 Task: Reply All to email with the signature David Green with the subject 'Invoice follow-up' from softage.1@softage.net with the message 'I would like to schedule a meeting to discuss the project's communication plan.'
Action: Mouse moved to (1348, 224)
Screenshot: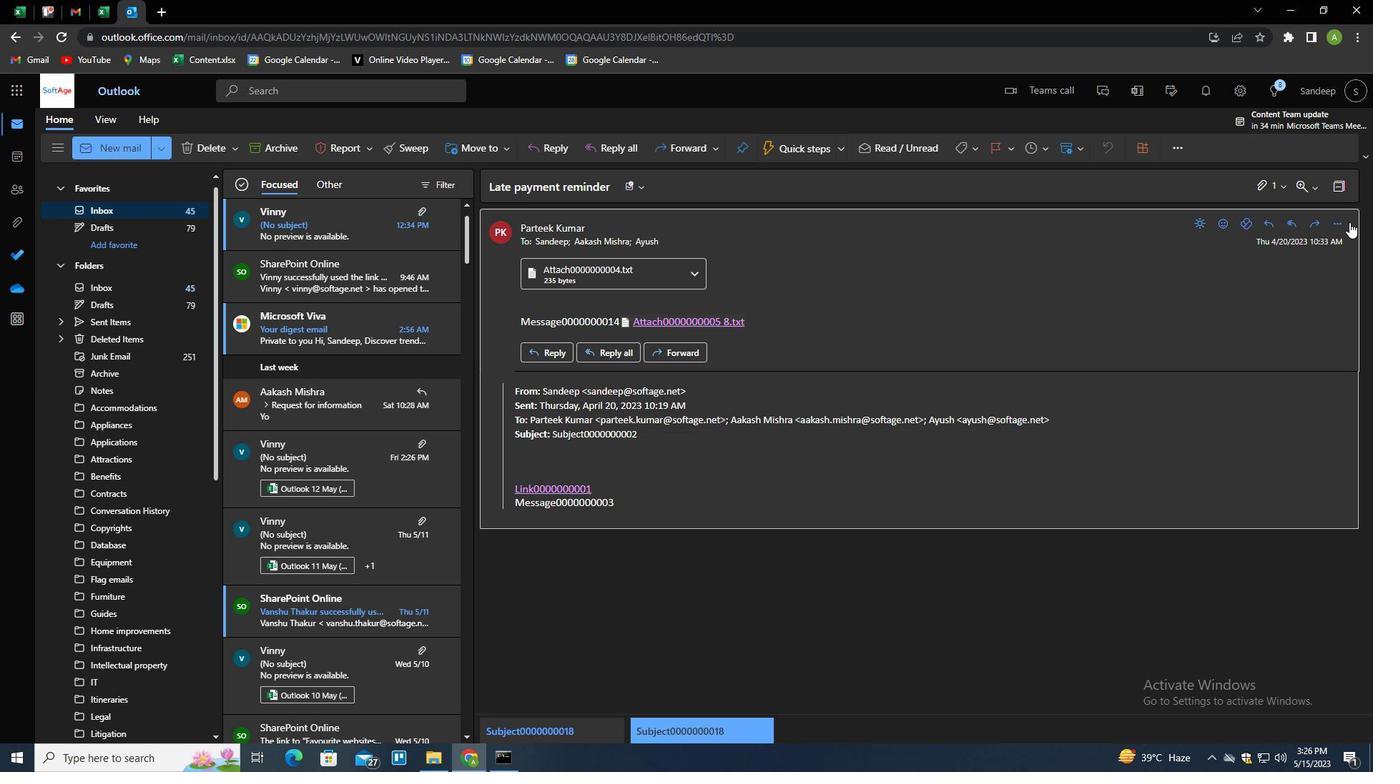 
Action: Mouse pressed left at (1348, 224)
Screenshot: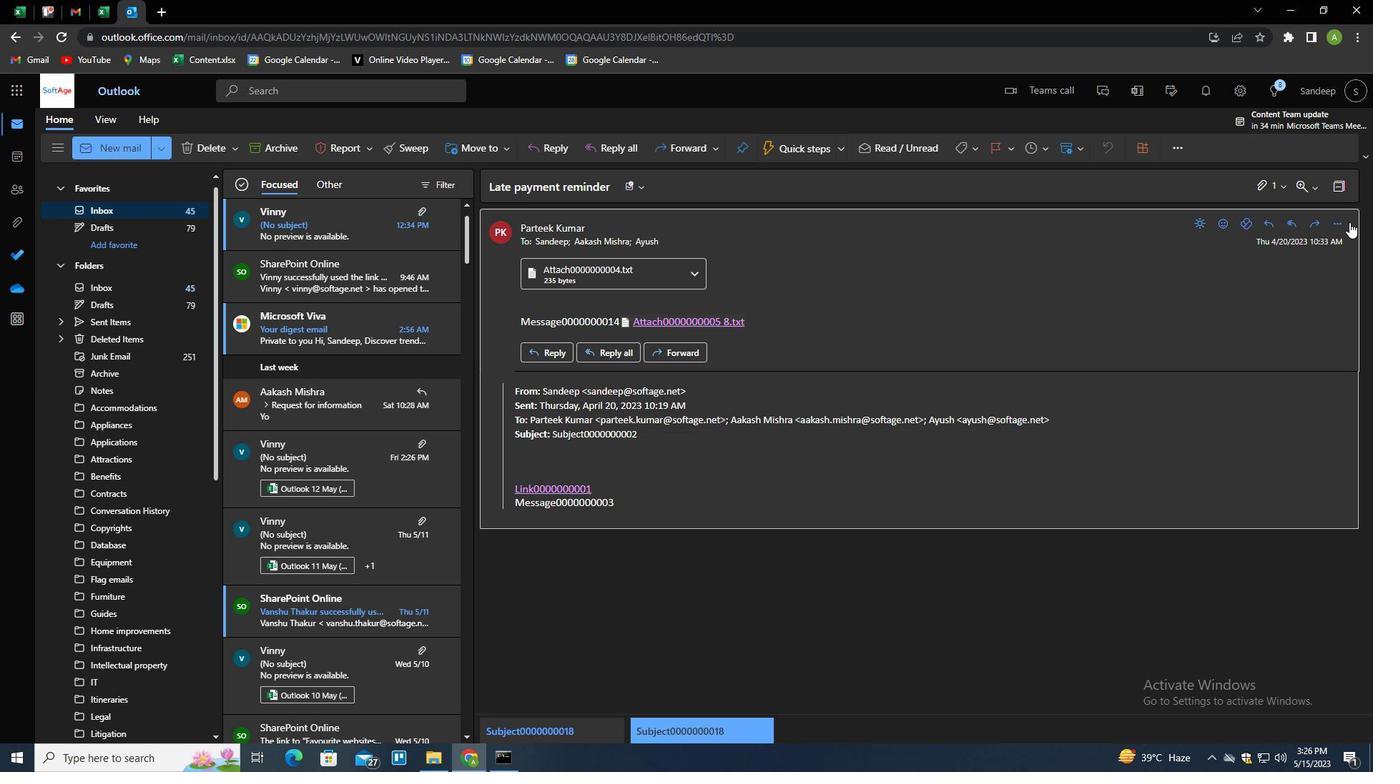 
Action: Mouse moved to (1231, 229)
Screenshot: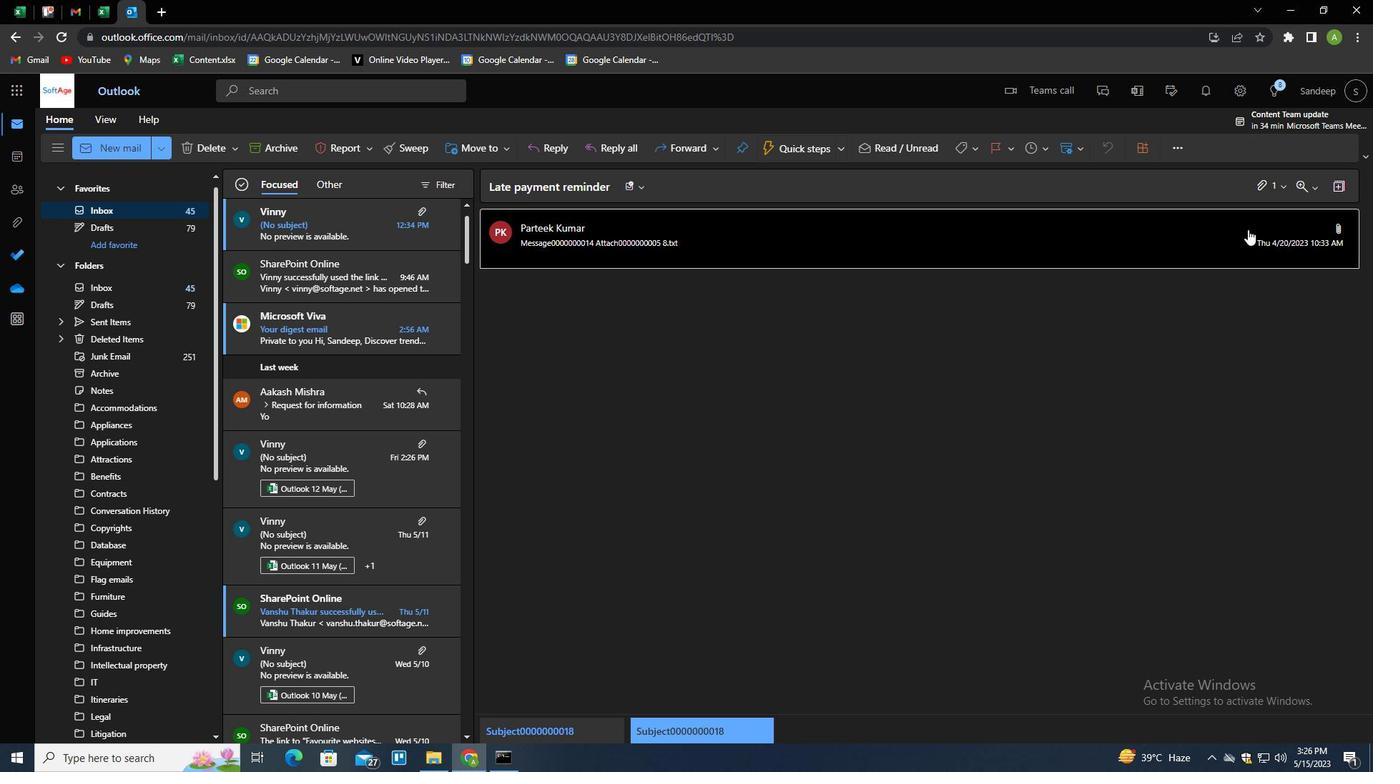 
Action: Mouse pressed left at (1231, 229)
Screenshot: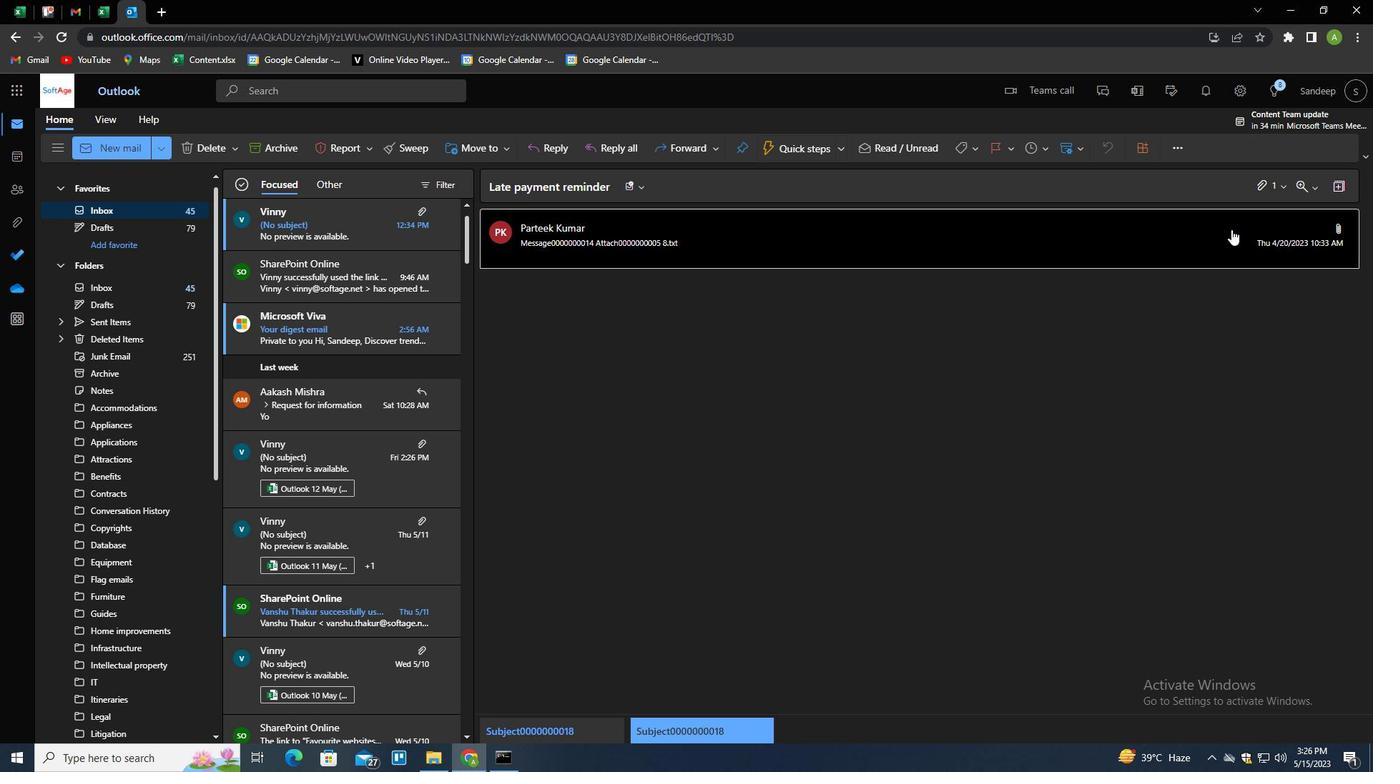
Action: Mouse moved to (1338, 224)
Screenshot: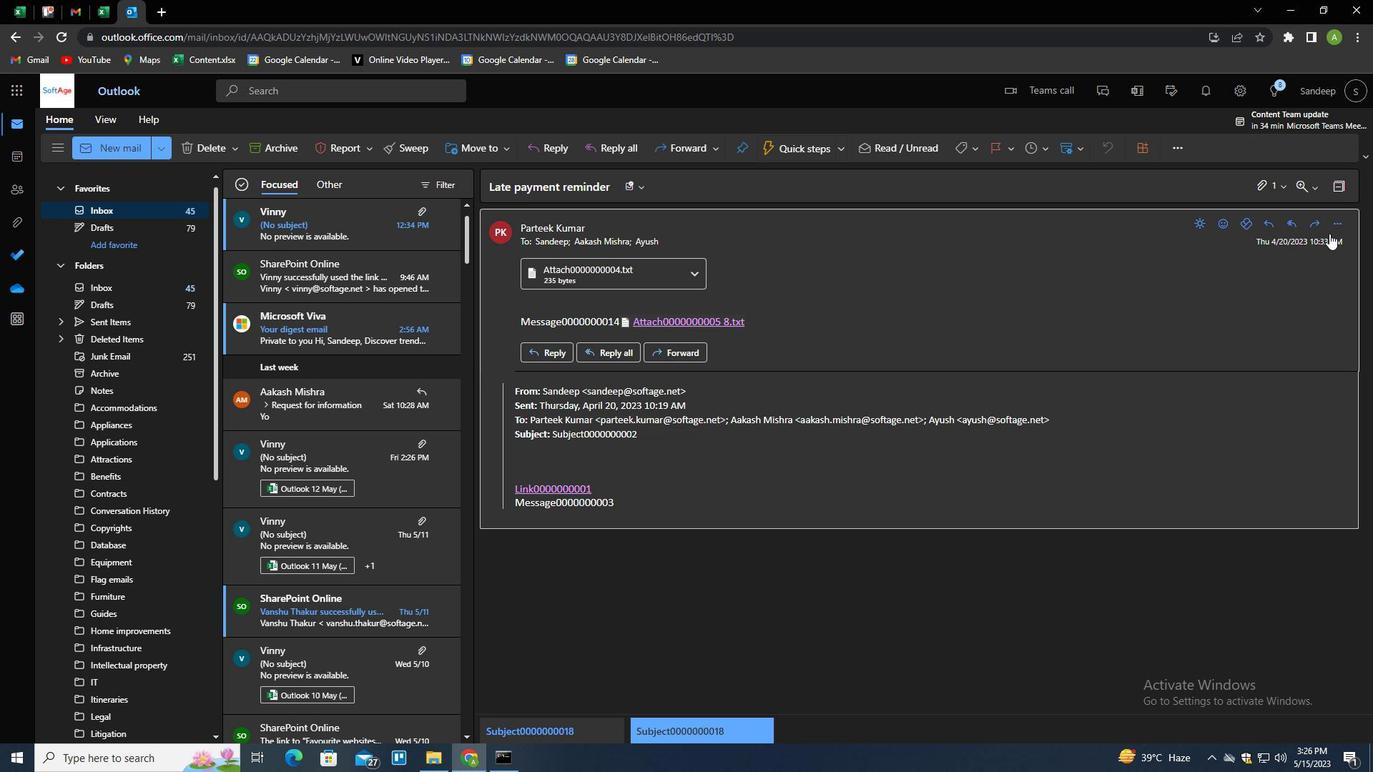
Action: Mouse pressed left at (1338, 224)
Screenshot: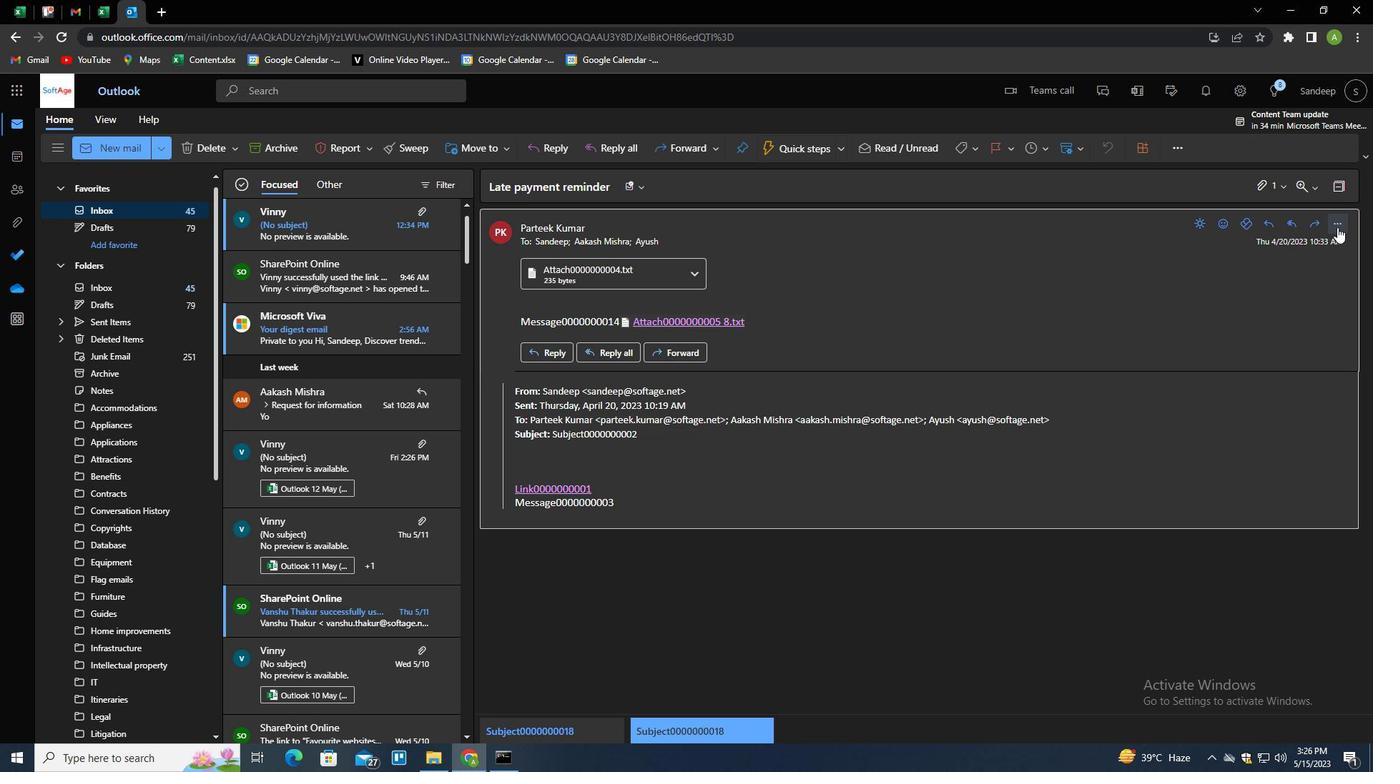 
Action: Mouse moved to (1259, 268)
Screenshot: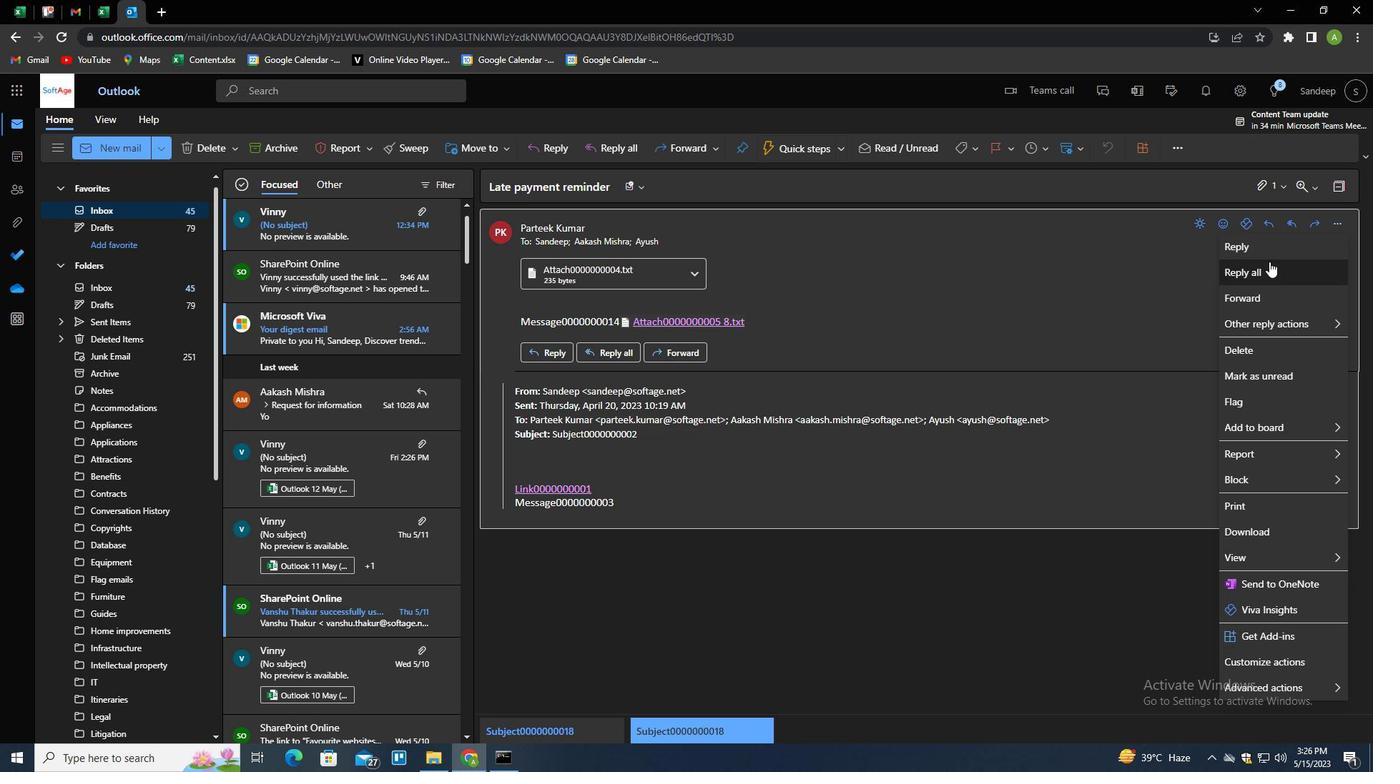 
Action: Mouse pressed left at (1259, 268)
Screenshot: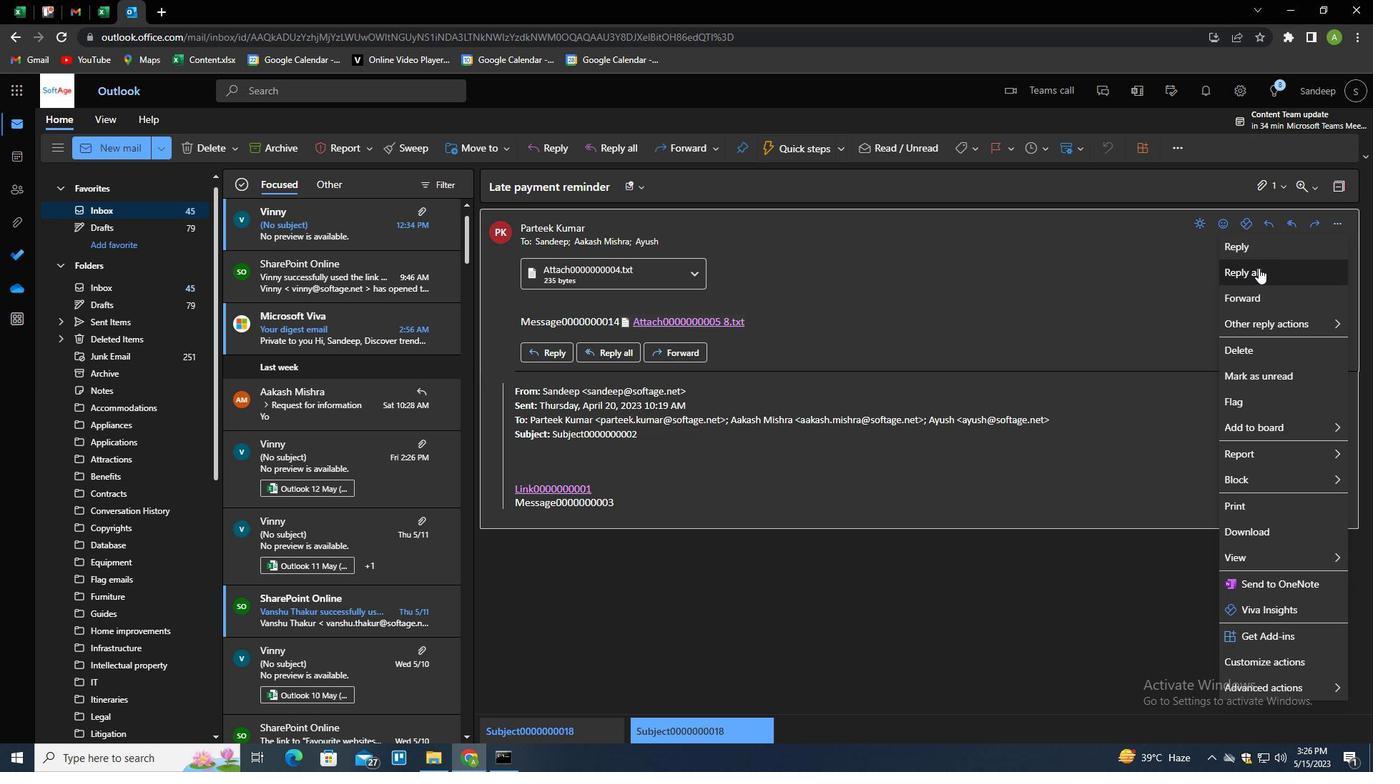 
Action: Mouse moved to (495, 407)
Screenshot: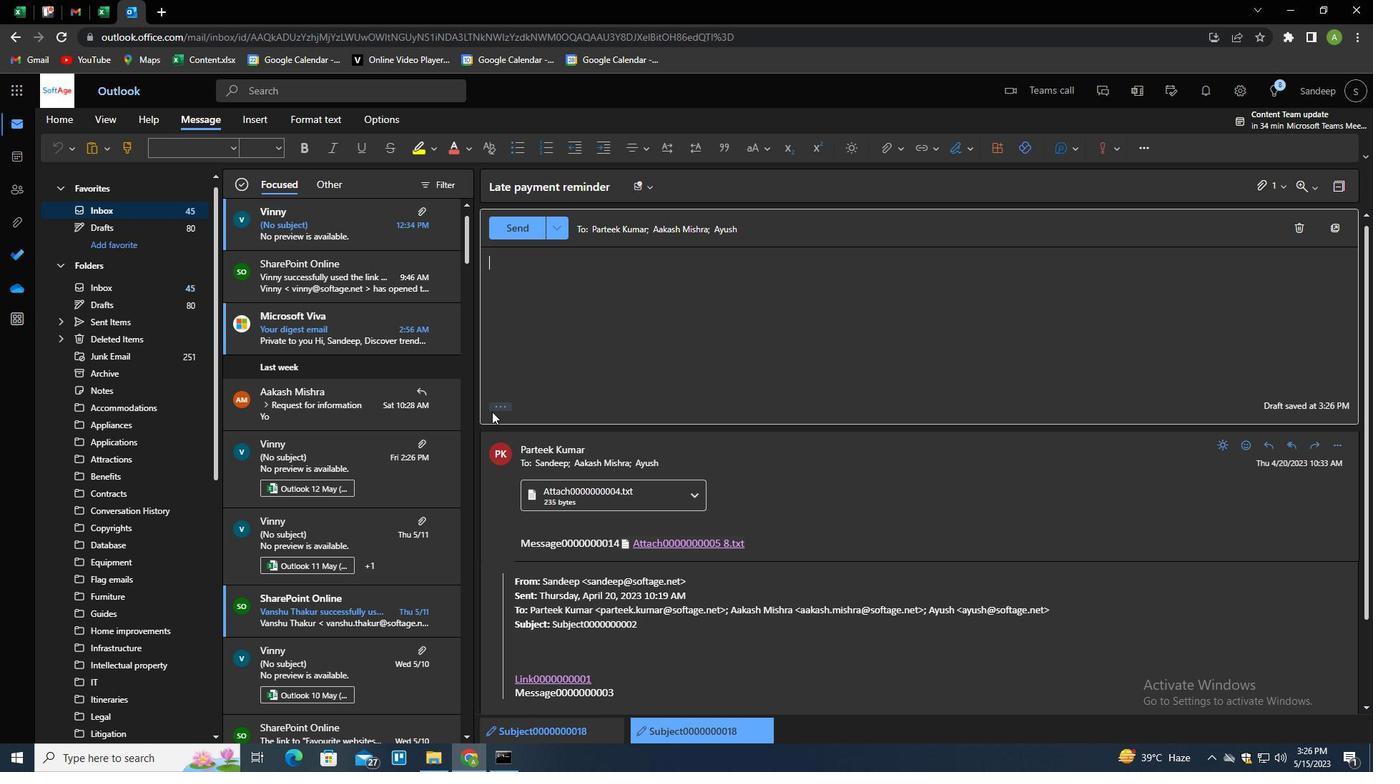 
Action: Mouse pressed left at (495, 407)
Screenshot: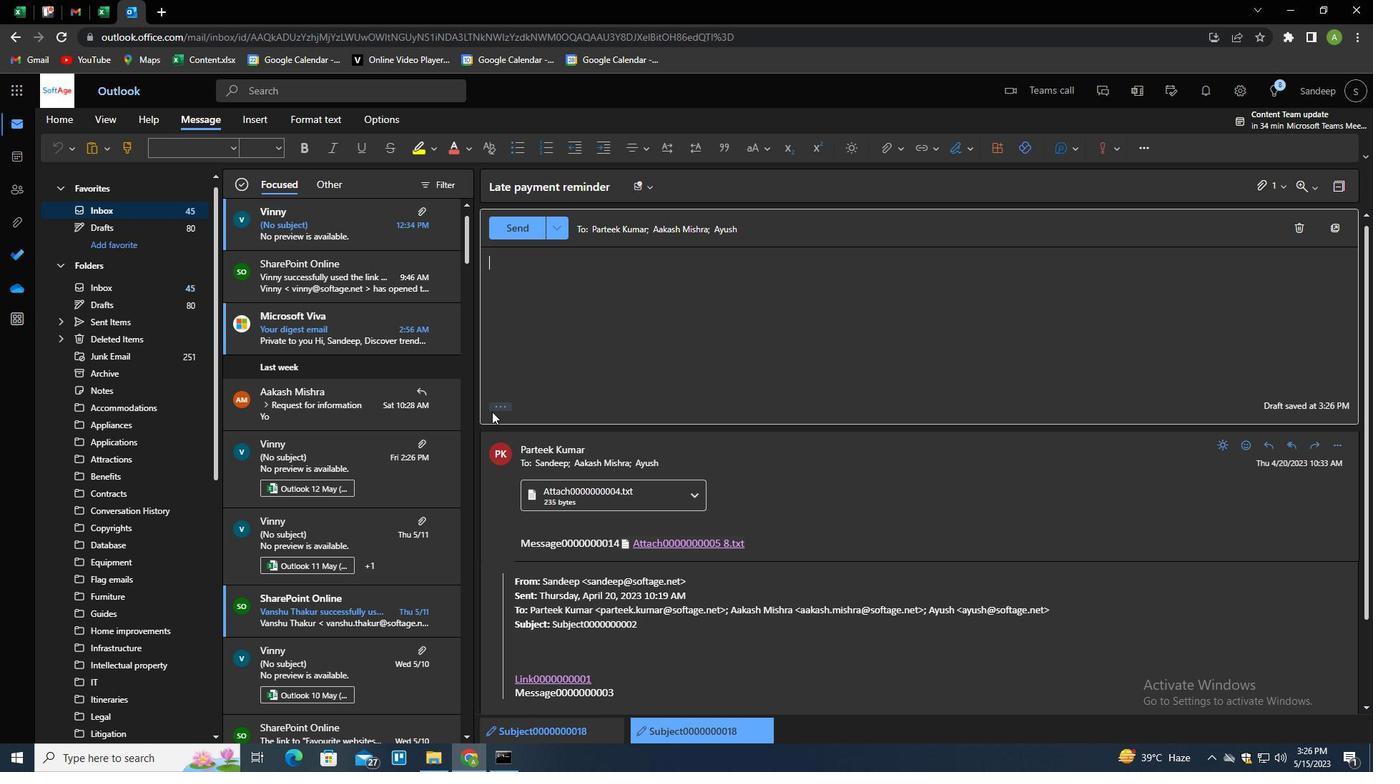 
Action: Mouse moved to (967, 145)
Screenshot: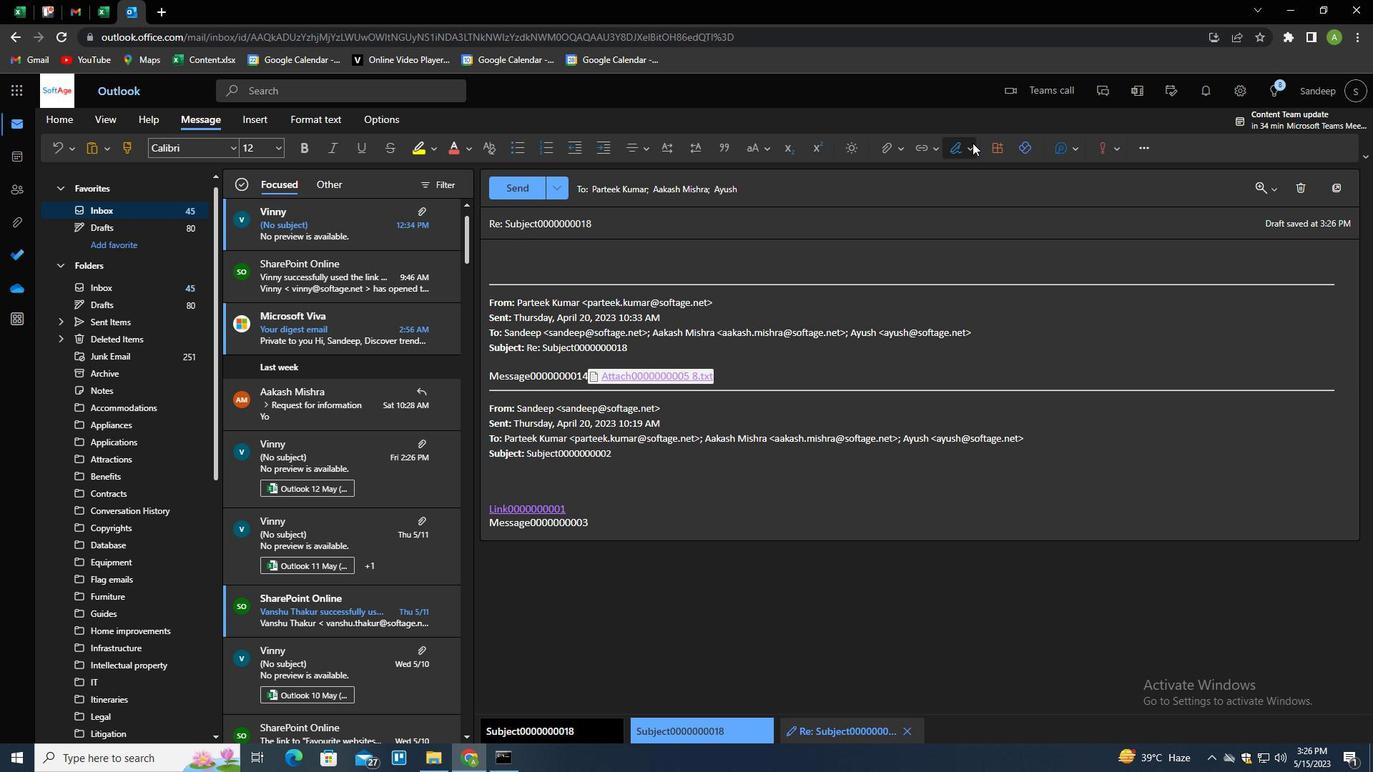 
Action: Mouse pressed left at (967, 145)
Screenshot: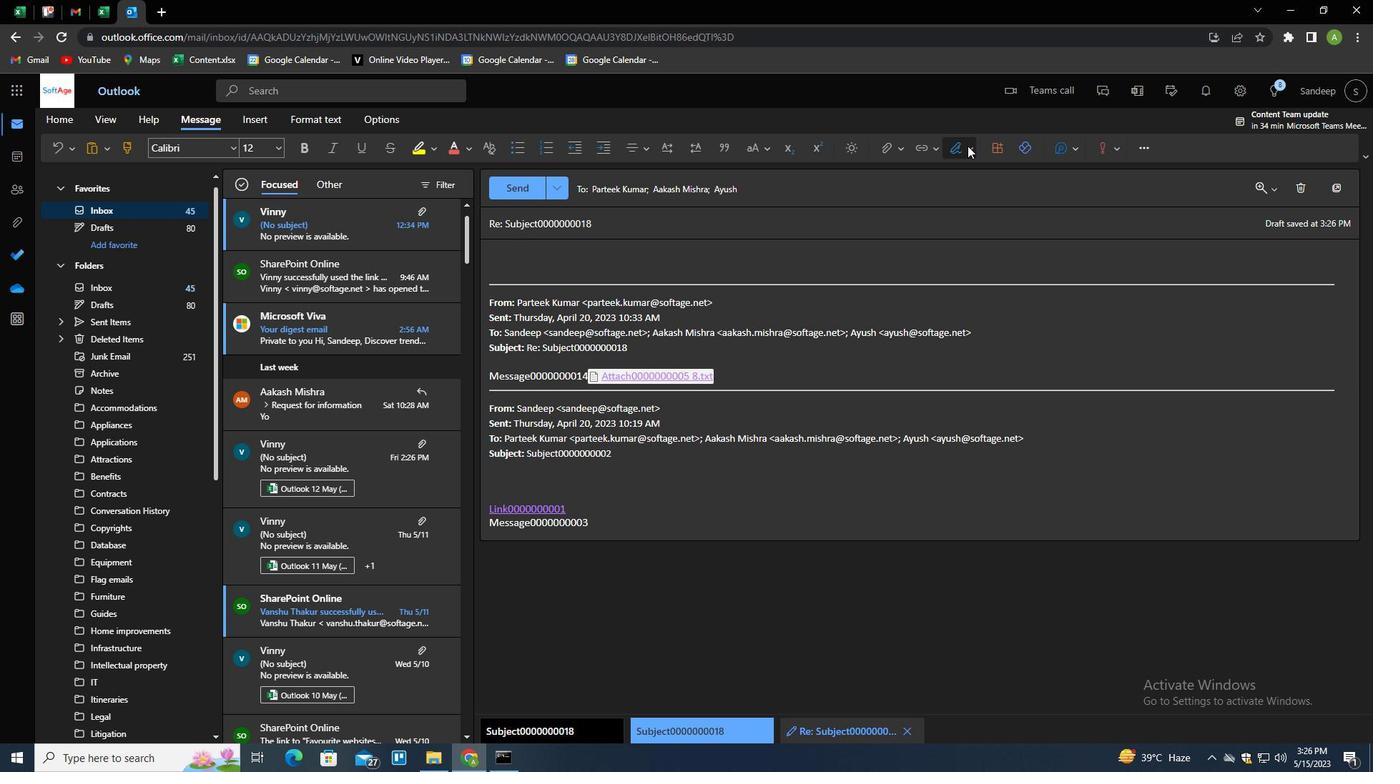
Action: Mouse moved to (924, 203)
Screenshot: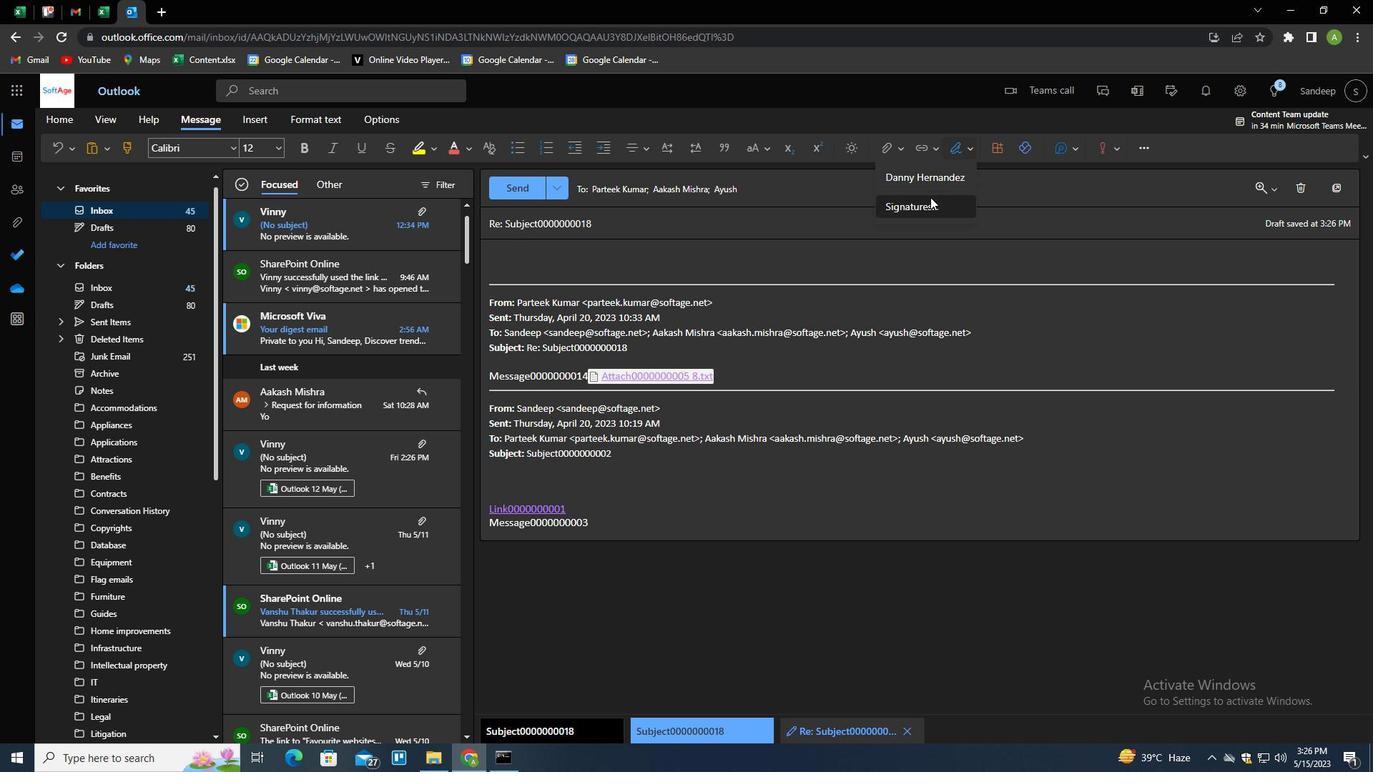 
Action: Mouse pressed left at (924, 203)
Screenshot: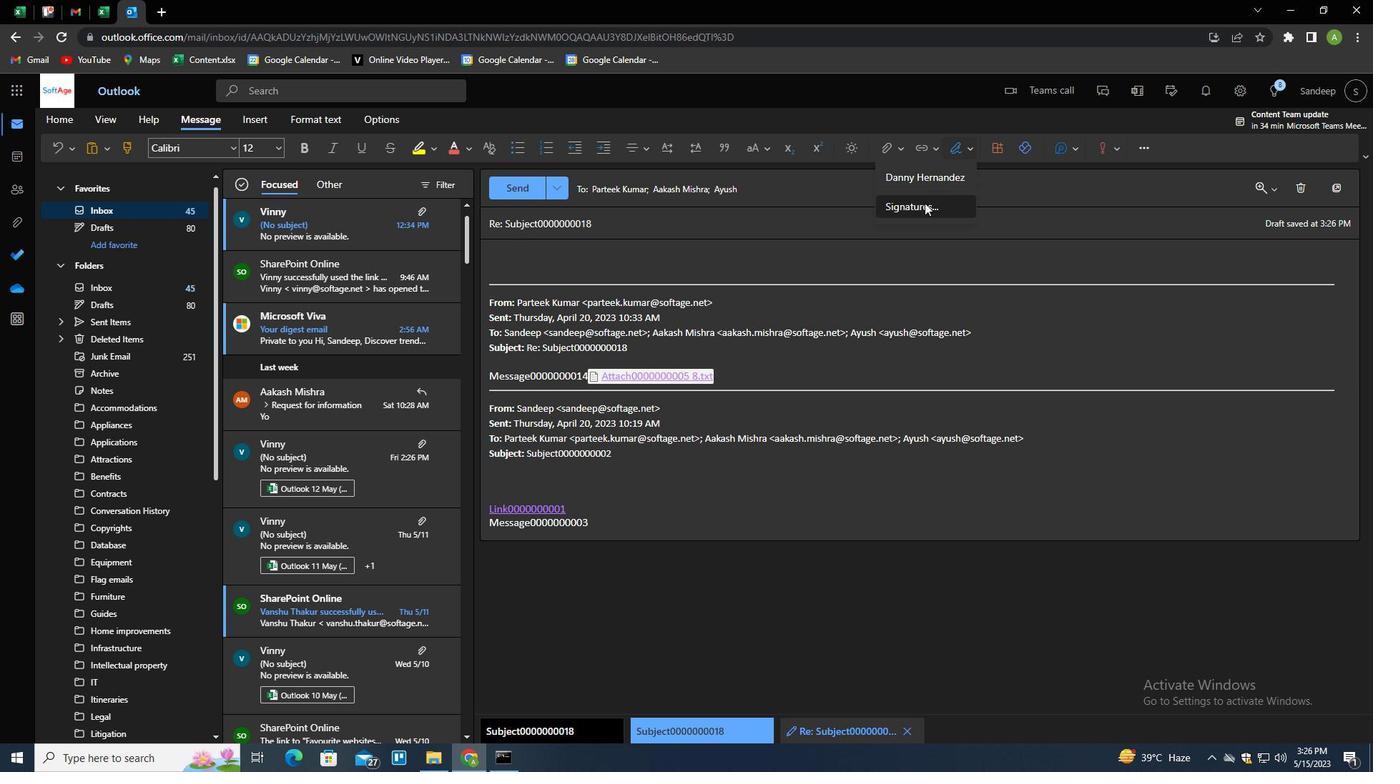 
Action: Mouse moved to (973, 269)
Screenshot: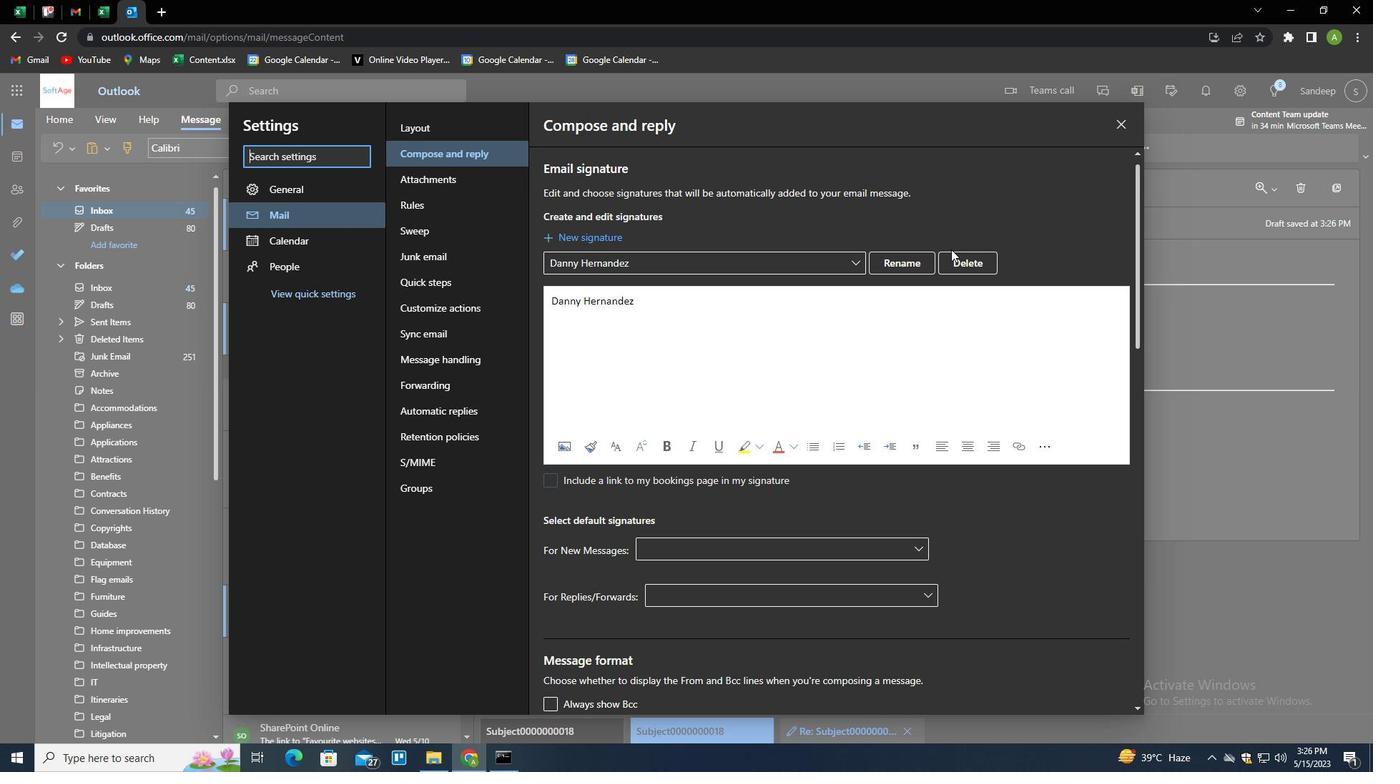 
Action: Mouse pressed left at (973, 269)
Screenshot: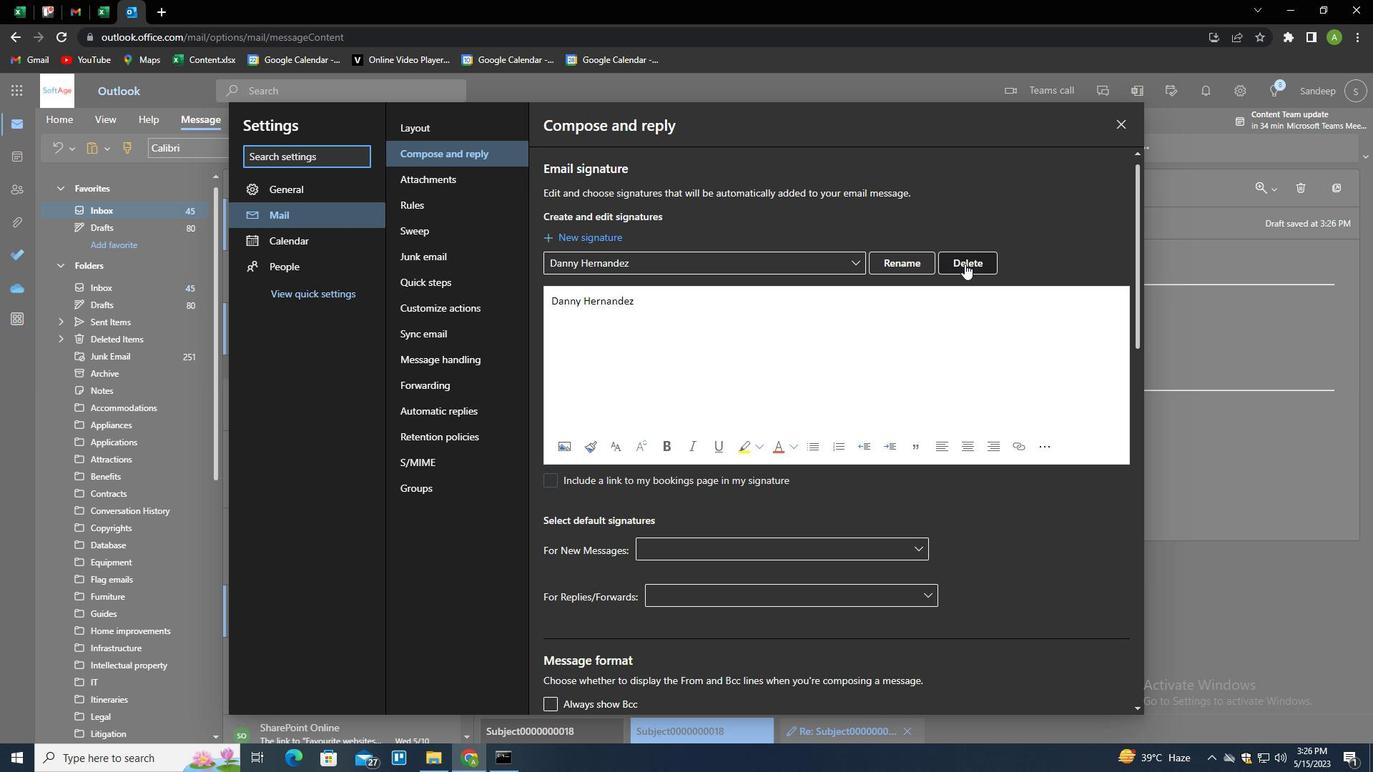 
Action: Mouse moved to (963, 265)
Screenshot: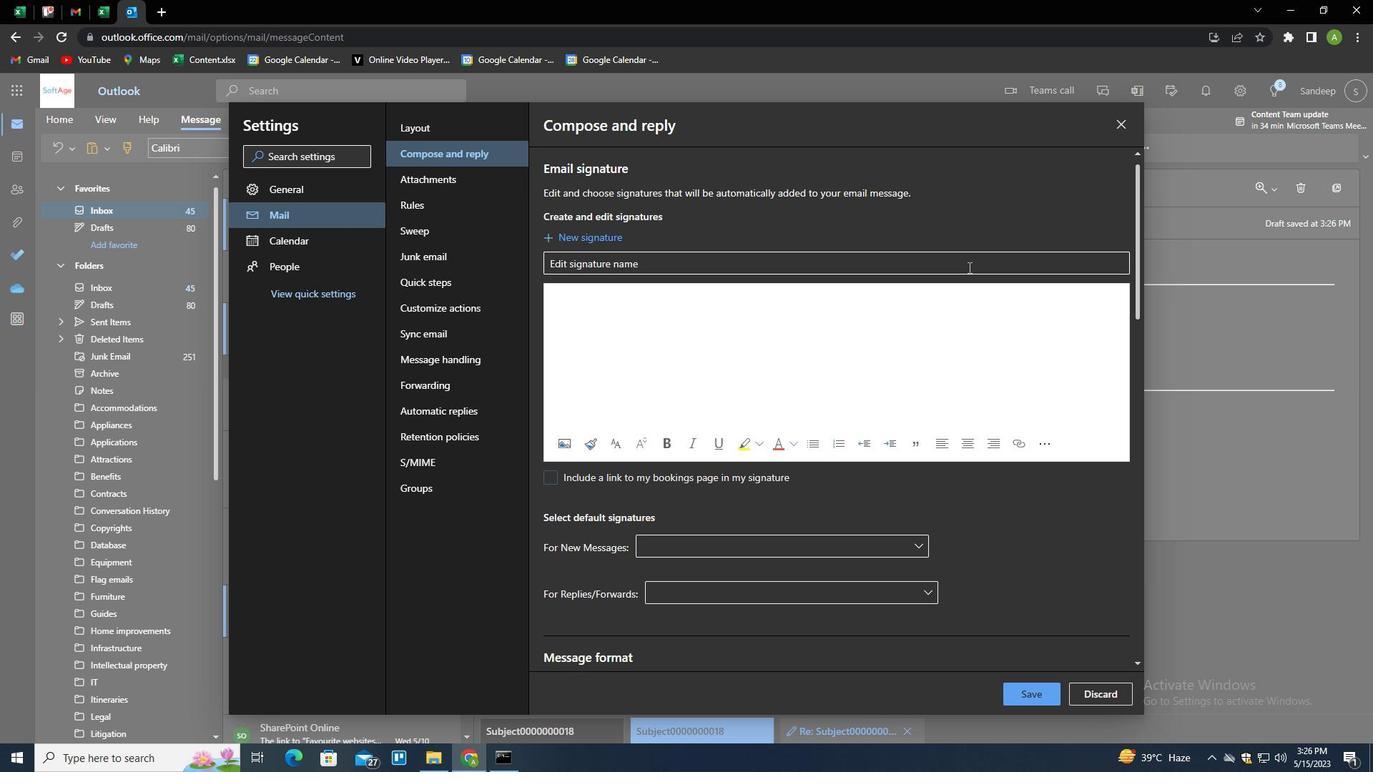 
Action: Mouse pressed left at (963, 265)
Screenshot: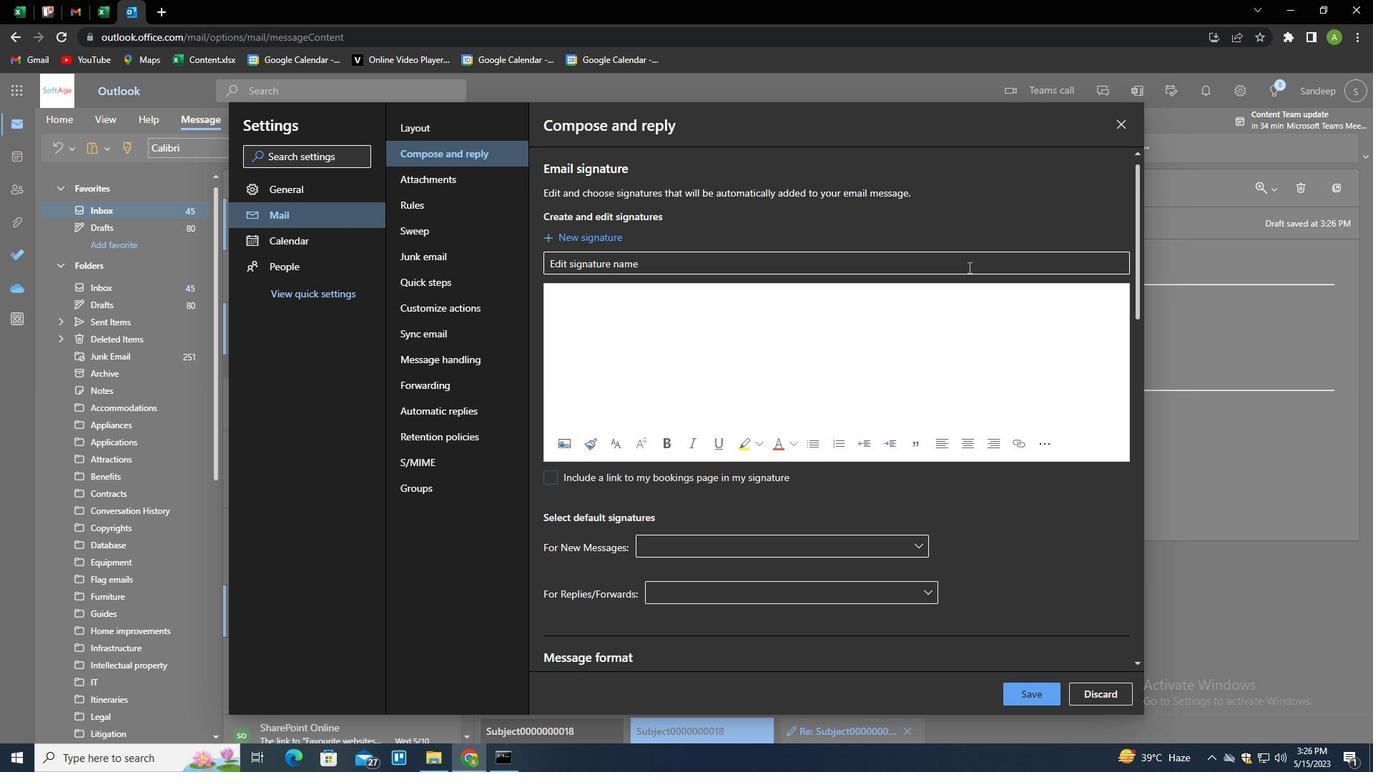 
Action: Key pressed <Key.shift>D
Screenshot: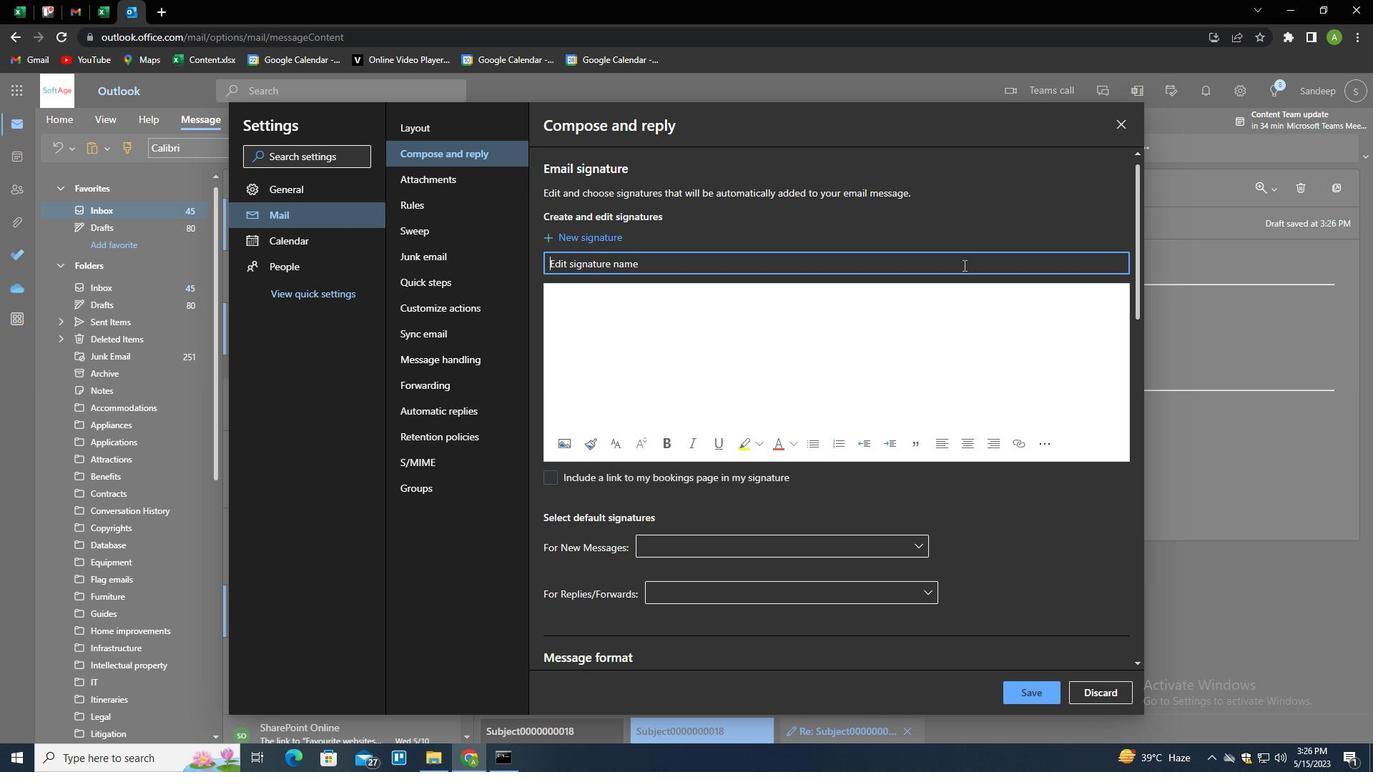 
Action: Mouse moved to (962, 264)
Screenshot: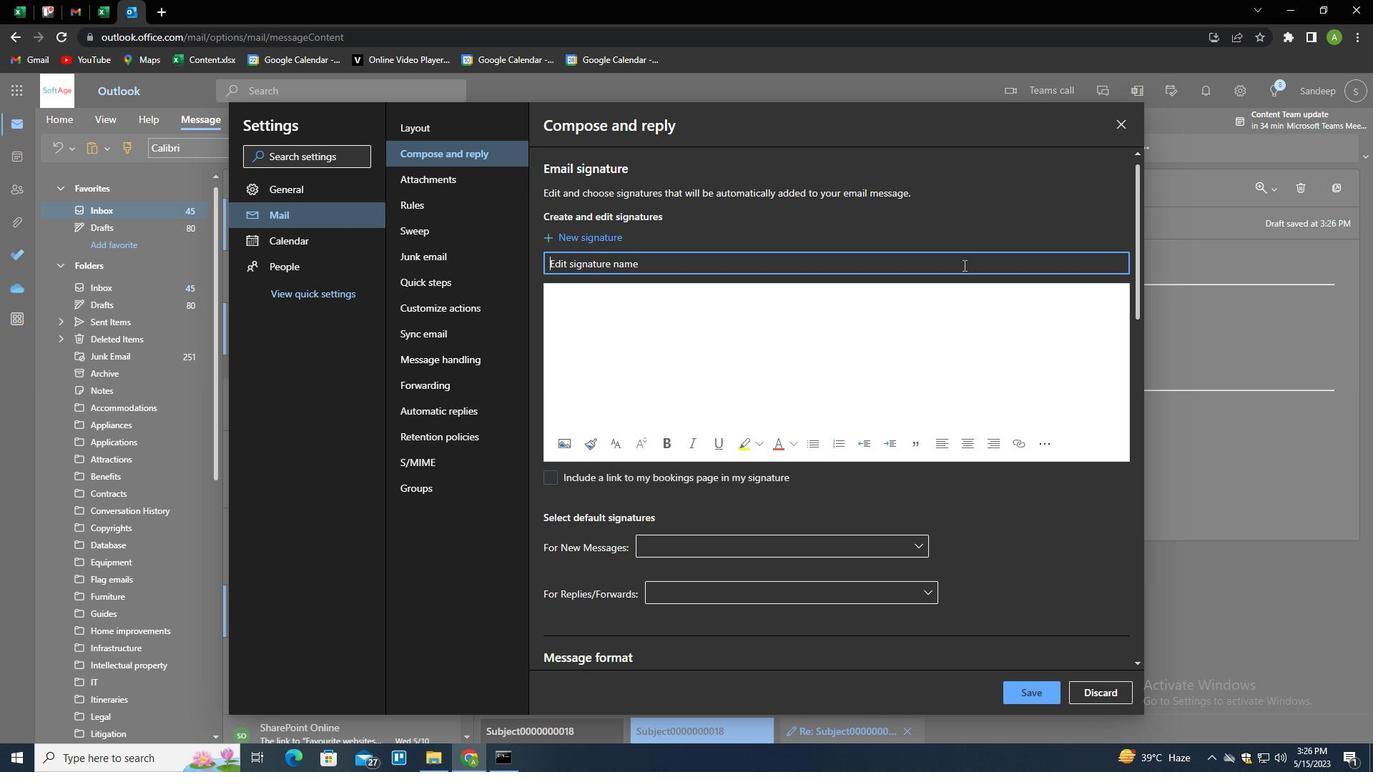 
Action: Key pressed AVID<Key.space><Key.shift>GREEN<Key.tab><Key.shift>DAVID<Key.space><Key.shift>GREEN
Screenshot: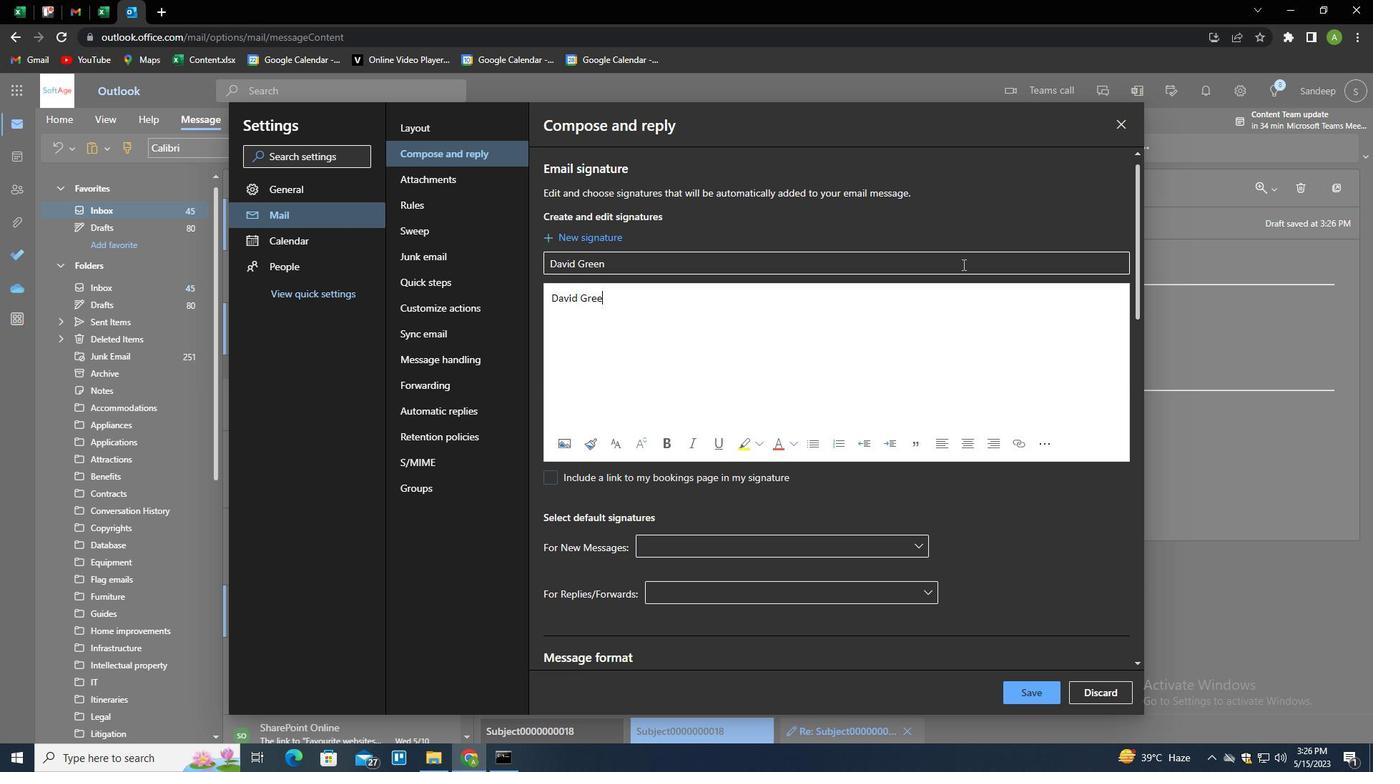 
Action: Mouse moved to (1028, 688)
Screenshot: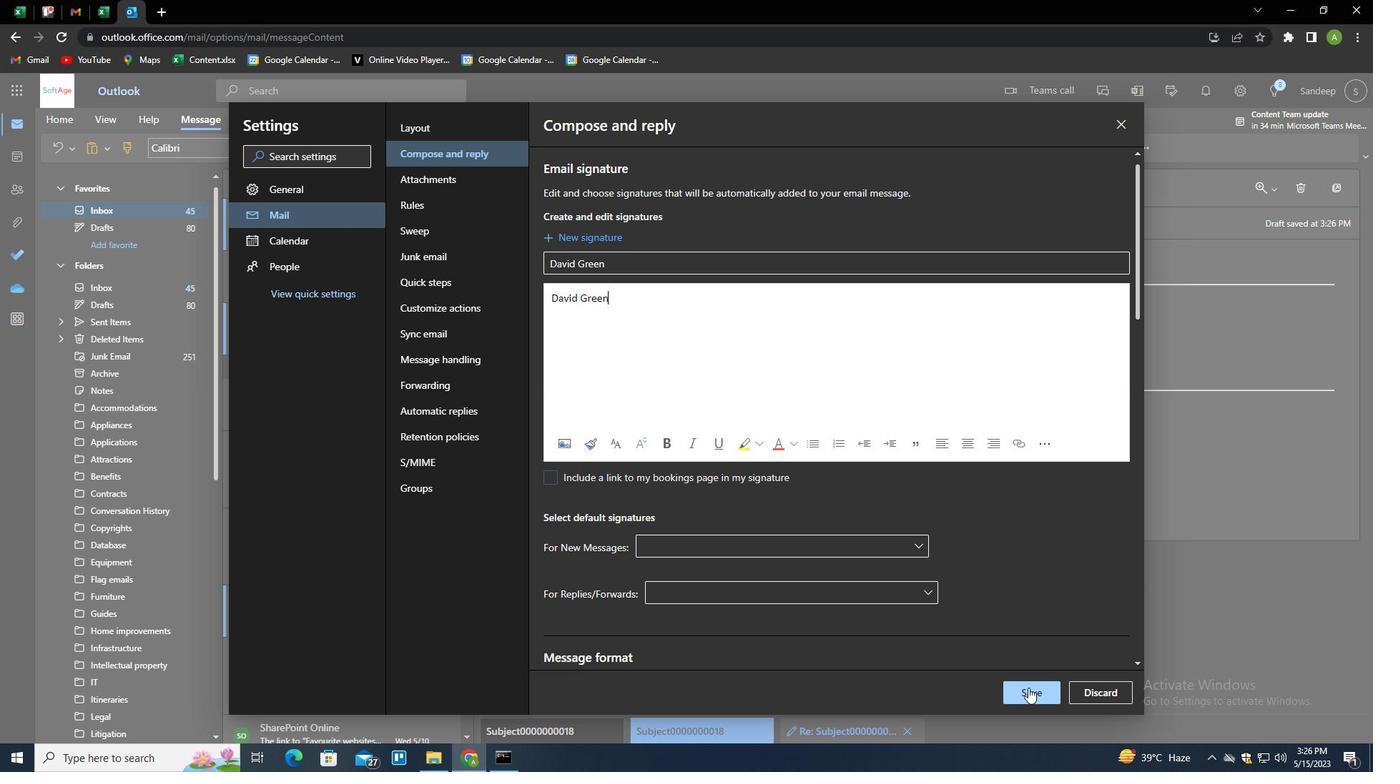 
Action: Mouse pressed left at (1028, 688)
Screenshot: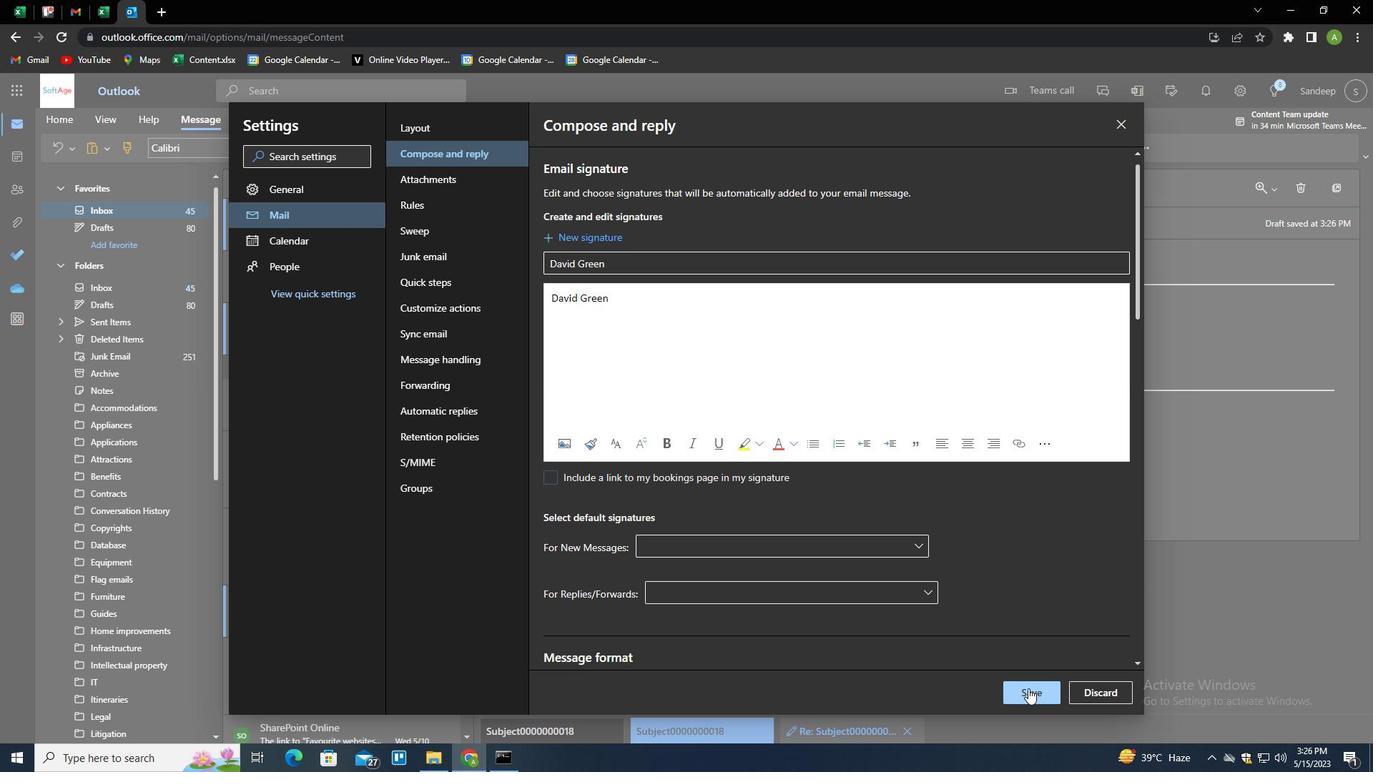 
Action: Mouse moved to (1171, 359)
Screenshot: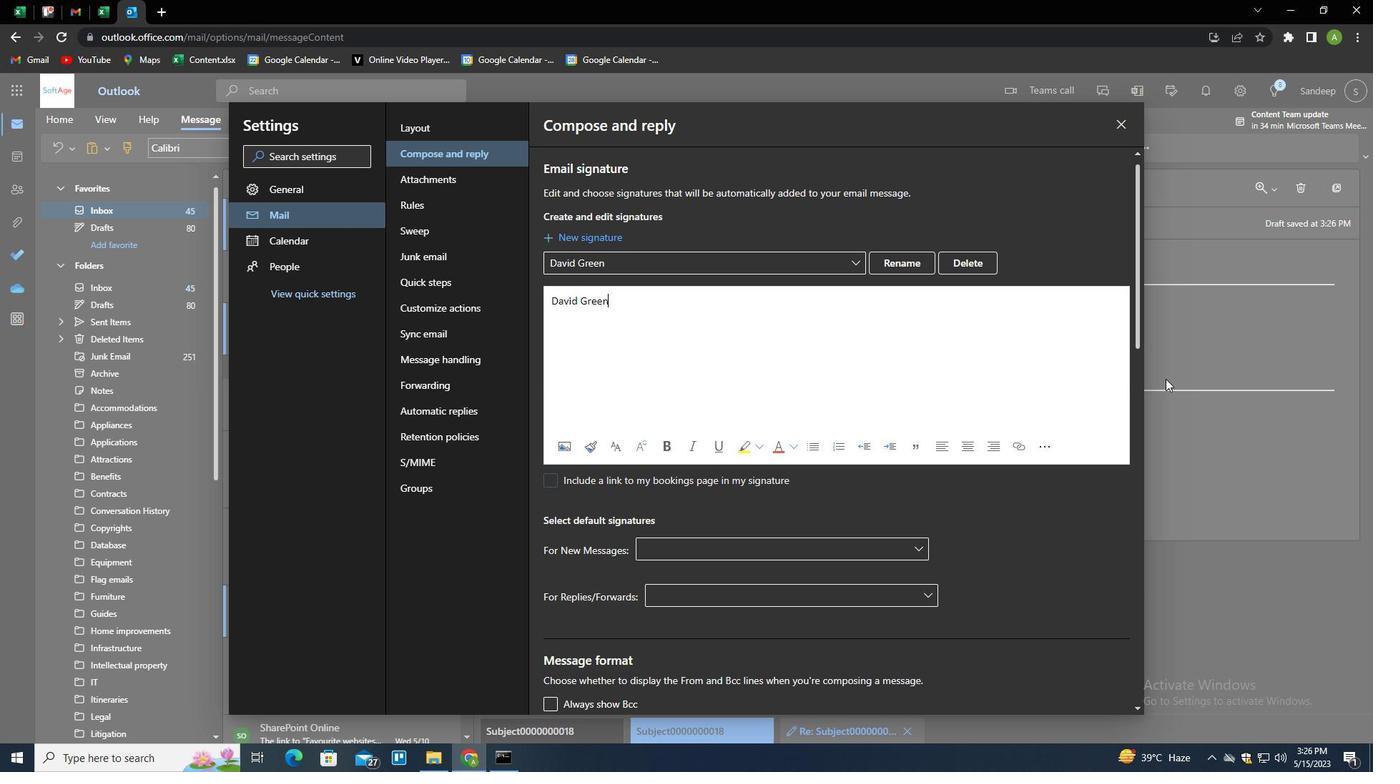 
Action: Mouse pressed left at (1171, 359)
Screenshot: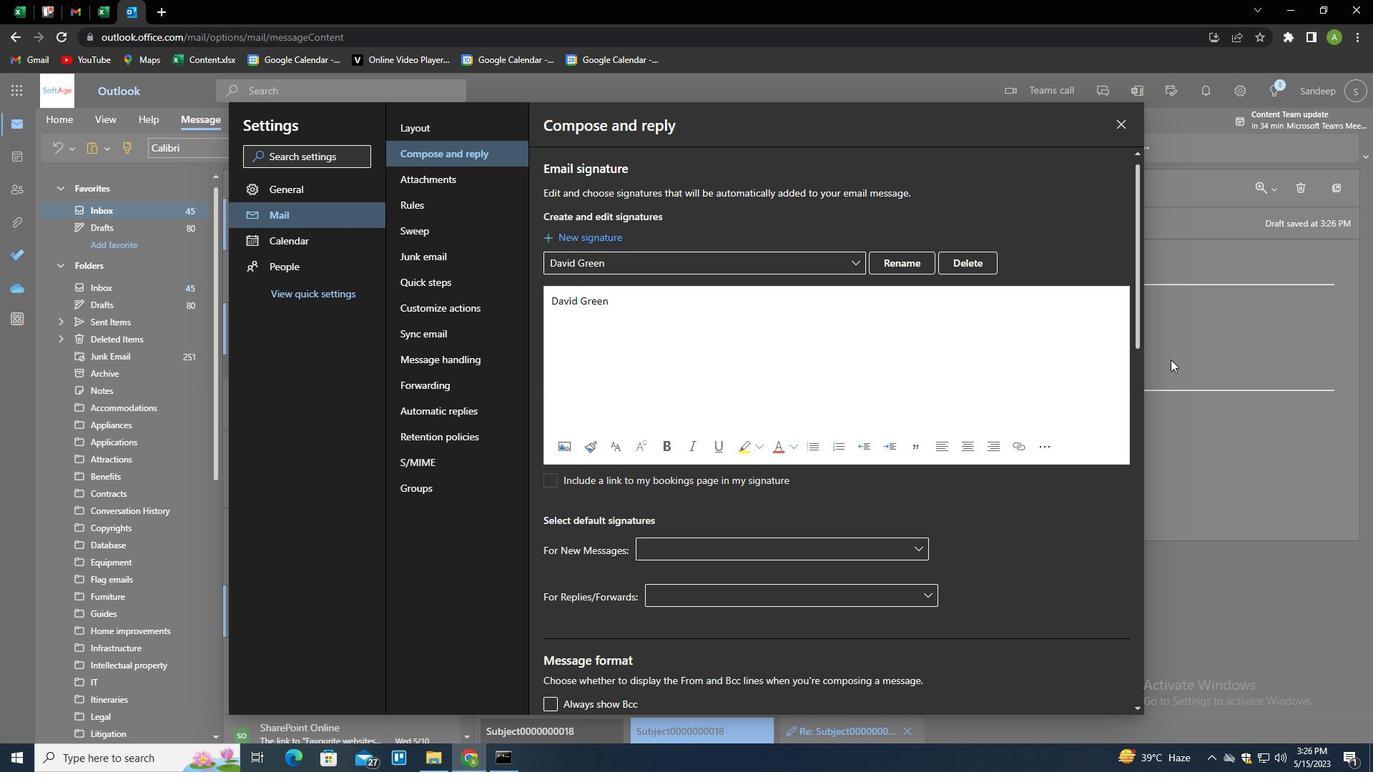 
Action: Mouse moved to (540, 223)
Screenshot: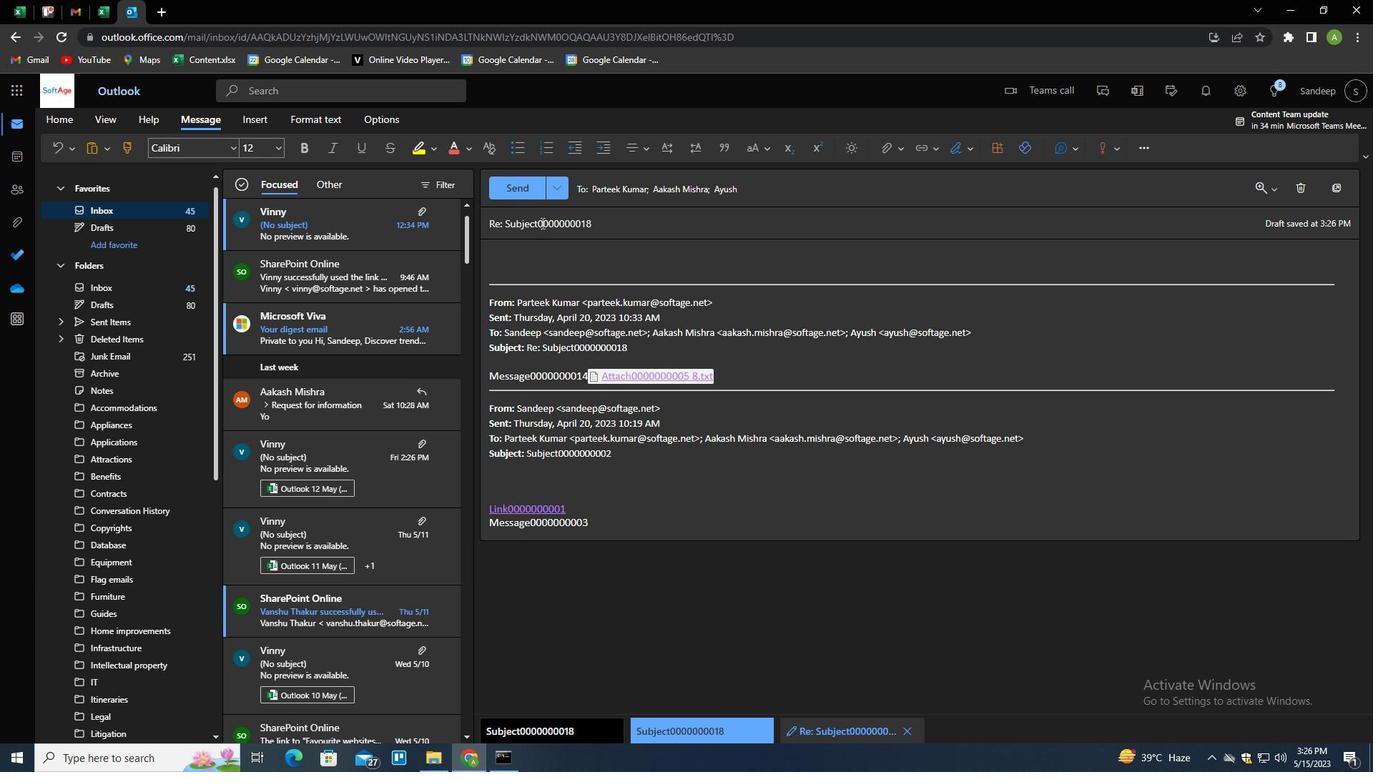 
Action: Mouse pressed left at (540, 223)
Screenshot: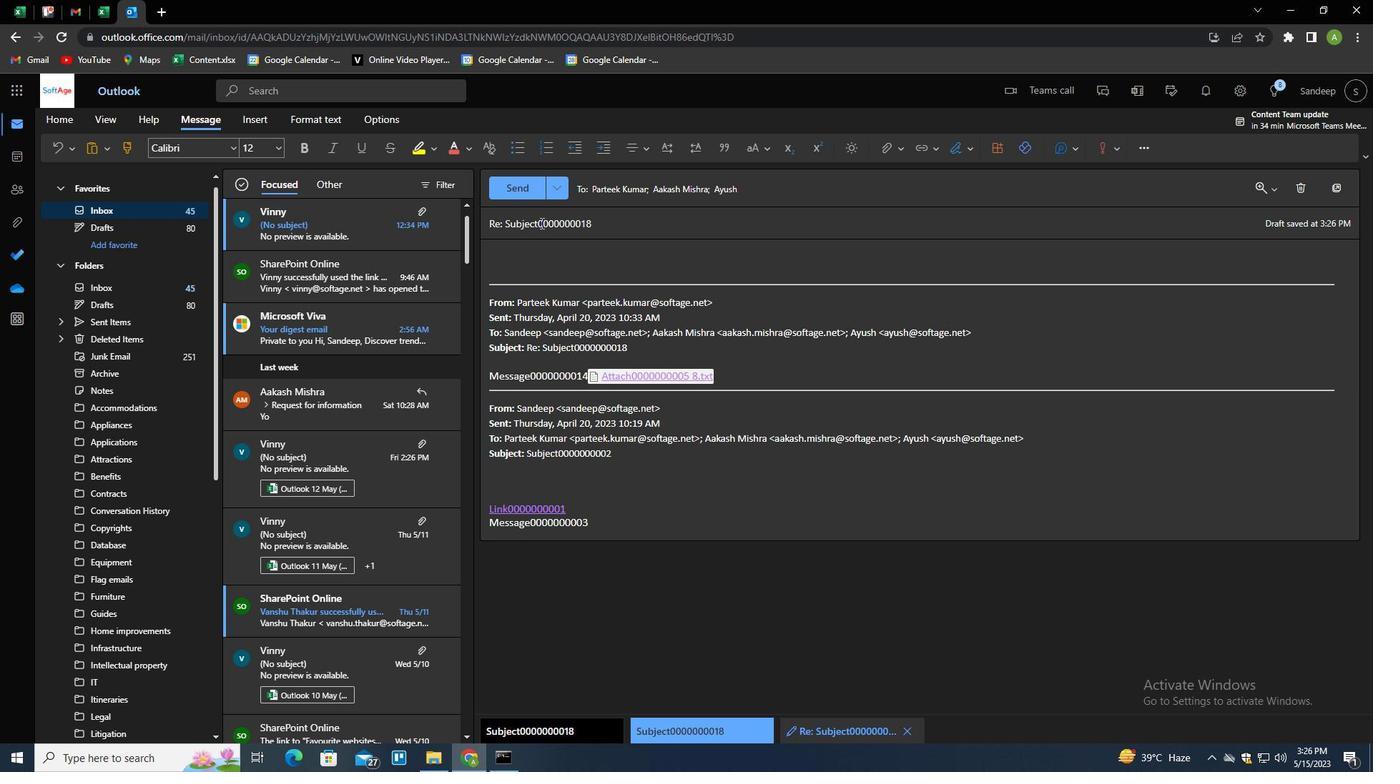
Action: Mouse pressed left at (540, 223)
Screenshot: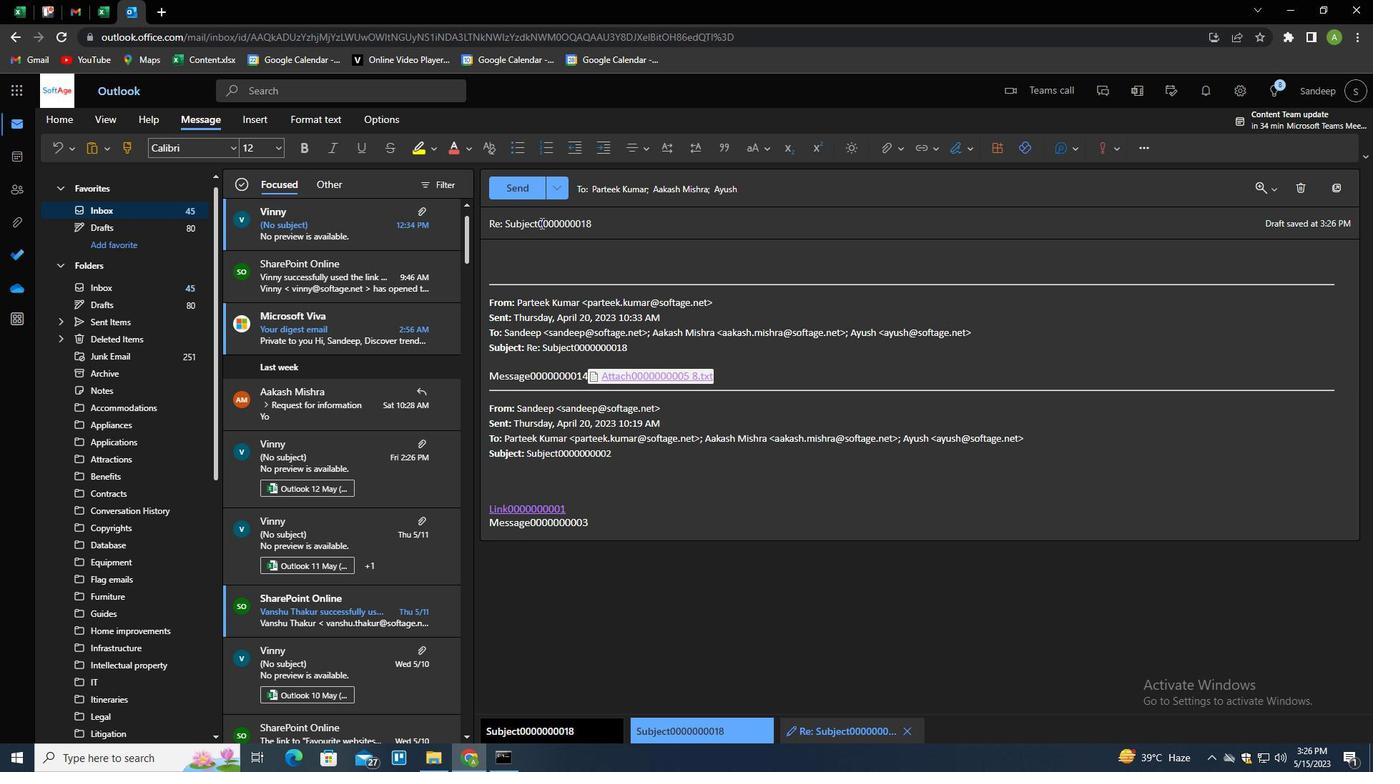 
Action: Mouse pressed left at (540, 223)
Screenshot: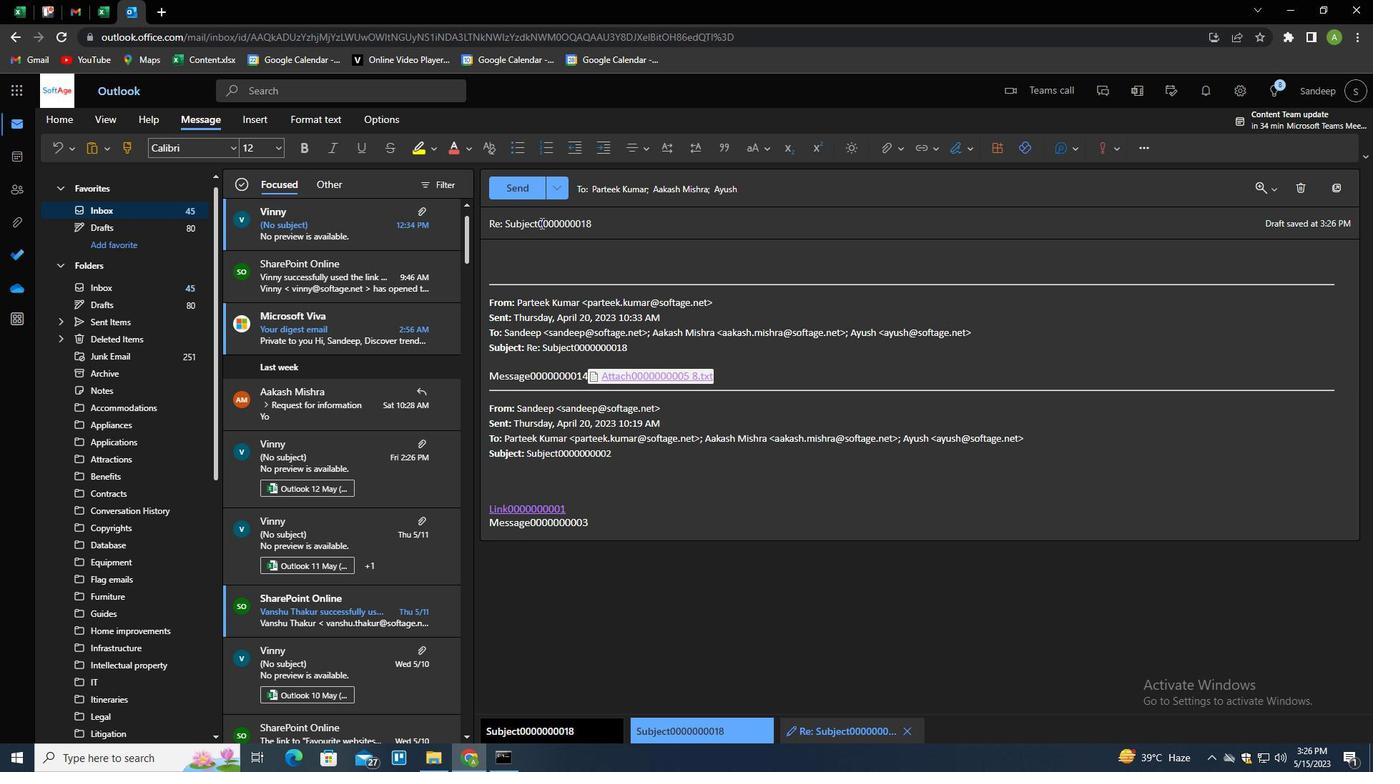 
Action: Key pressed <Key.shift>INVOICE<Key.space>FOLOW<Key.backspace><Key.backspace>LOW-UP<Key.tab><Key.shift>I<Key.space>WOULD<Key.space>LIKE<Key.space>TO<Key.space>SCHEDULE<Key.space>A<Key.space>MEETING<Key.space>TO<Key.space>DISFU<Key.backspace><Key.backspace>CUSS<Key.space>THE<Key.space>PROJECT'S<Key.space>COMMUNICATION<Key.space>PLAN.
Screenshot: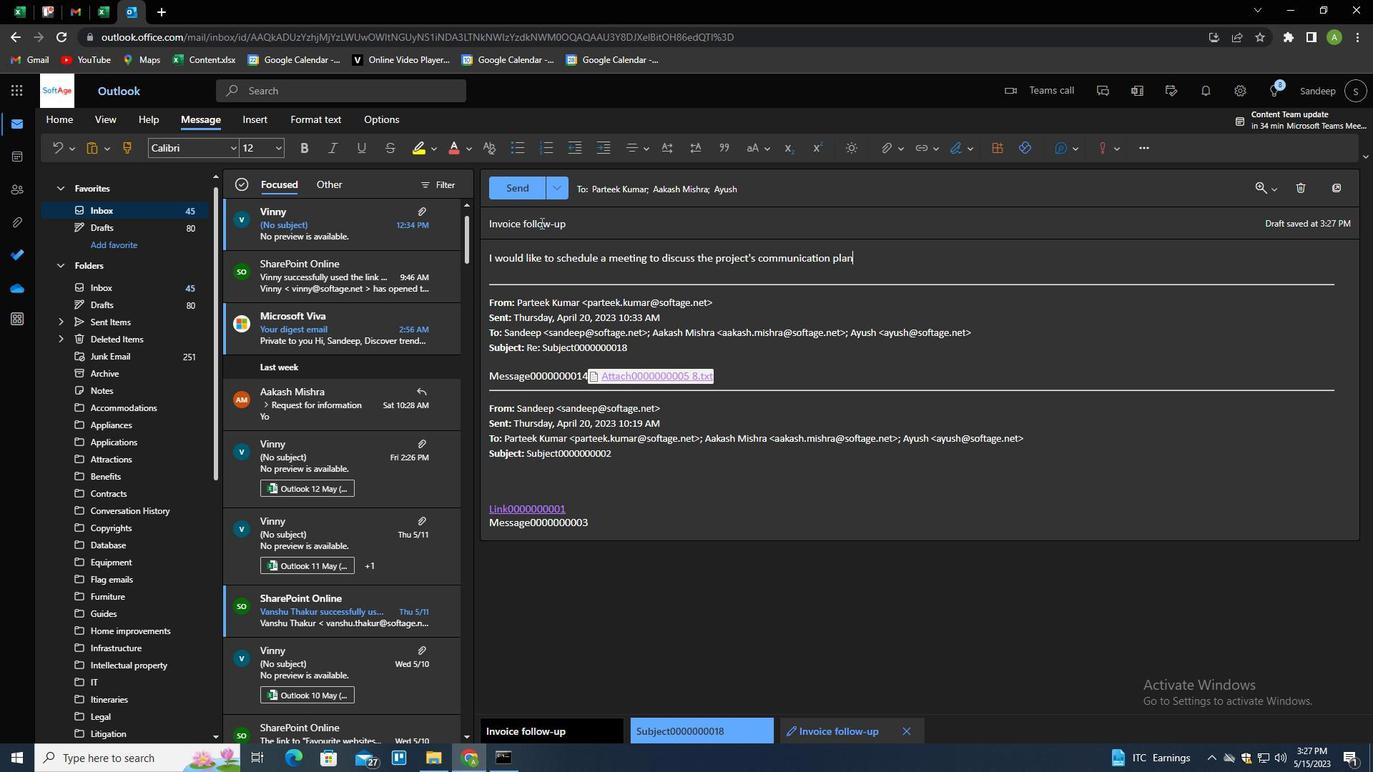 
Action: Mouse moved to (512, 181)
Screenshot: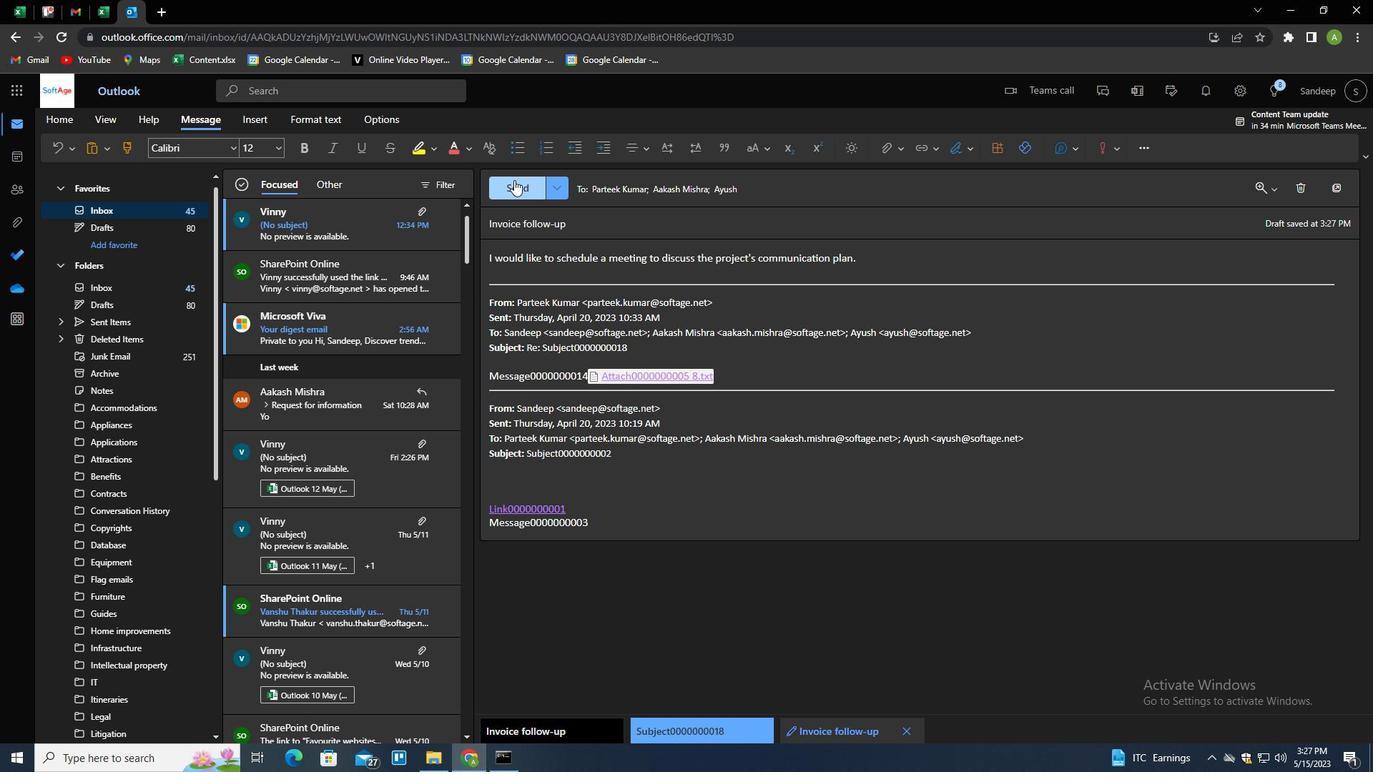 
Action: Mouse pressed left at (512, 181)
Screenshot: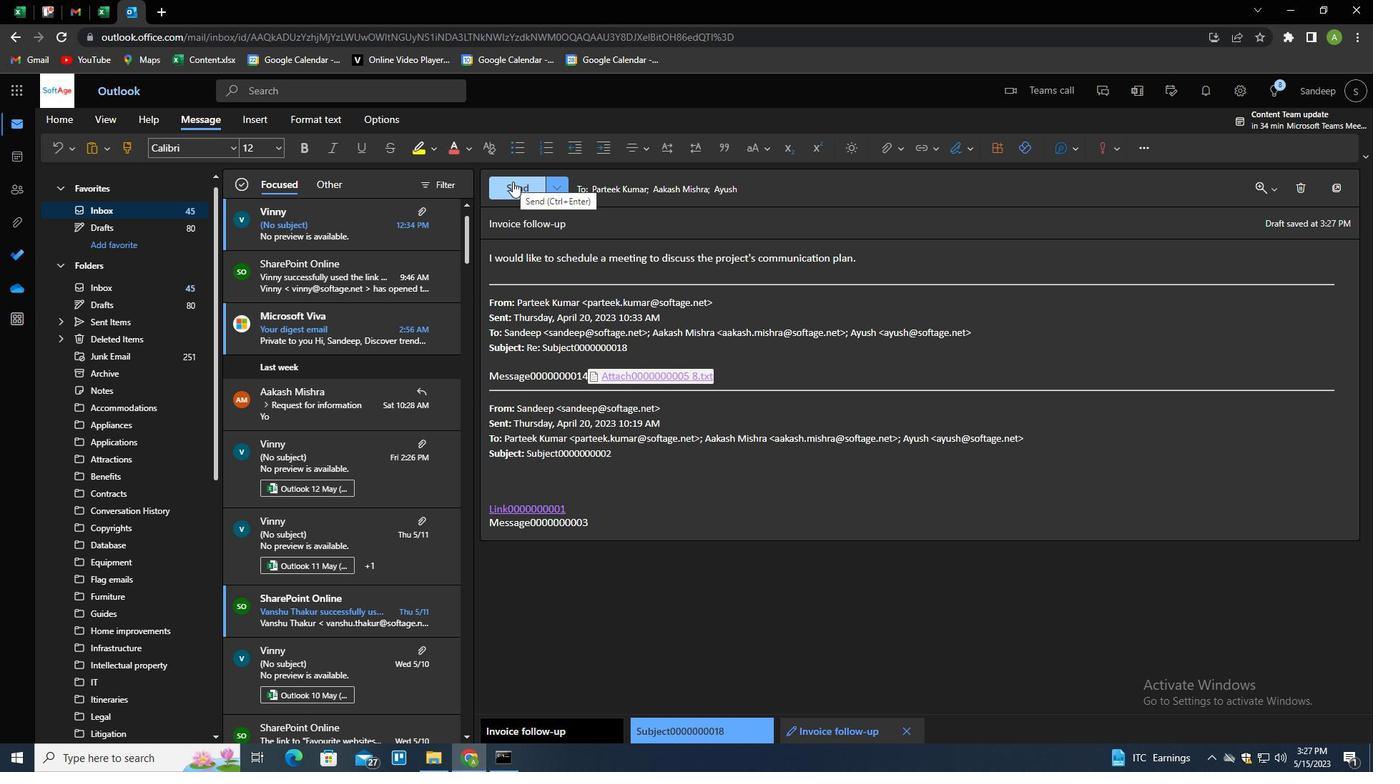
